 Task: Check current mortgage rates for homes with 1 Year ARM loan payments.
Action: Mouse moved to (747, 124)
Screenshot: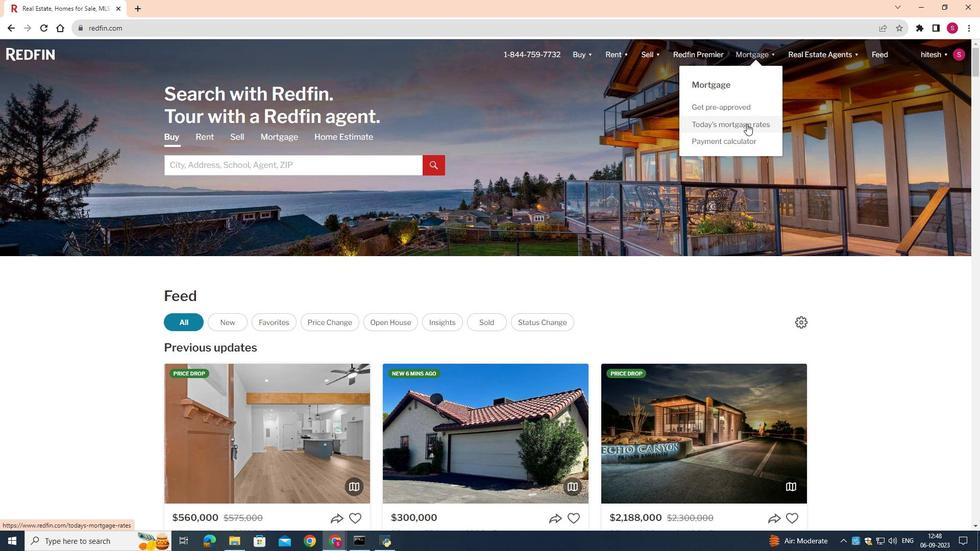 
Action: Mouse pressed left at (747, 124)
Screenshot: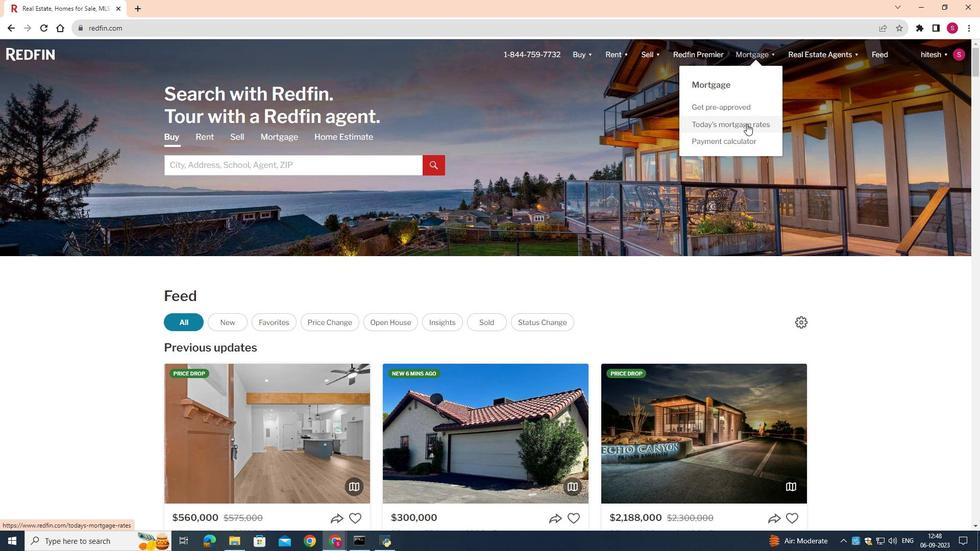 
Action: Mouse moved to (379, 263)
Screenshot: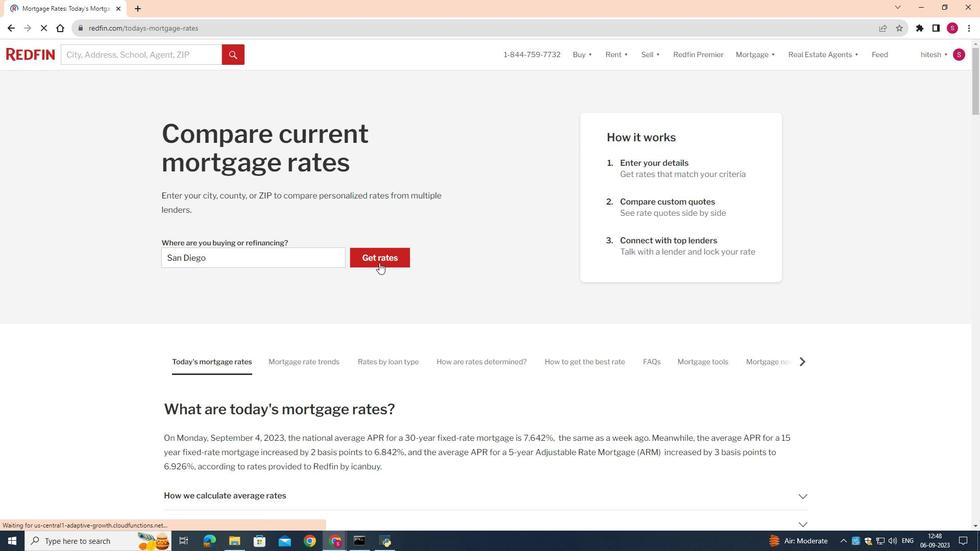 
Action: Mouse pressed left at (379, 263)
Screenshot: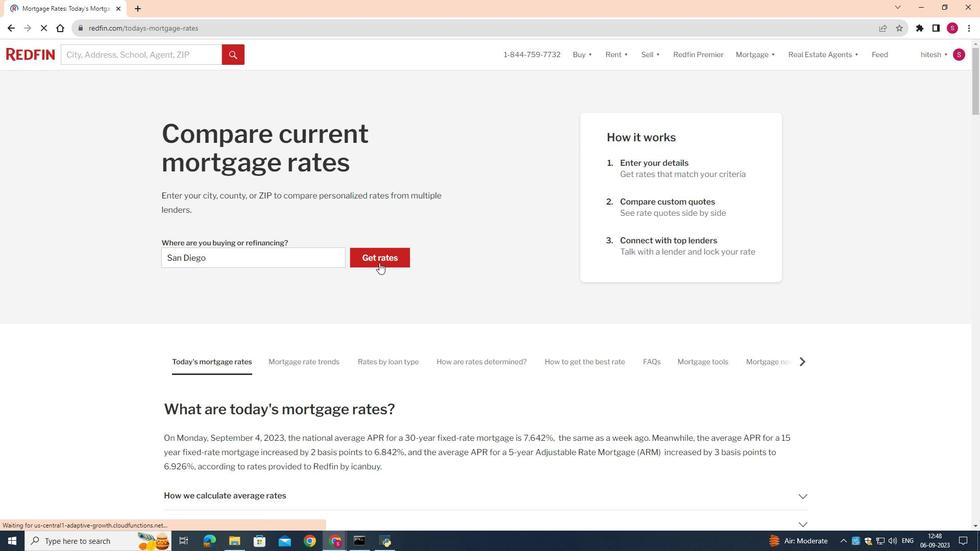 
Action: Mouse moved to (255, 333)
Screenshot: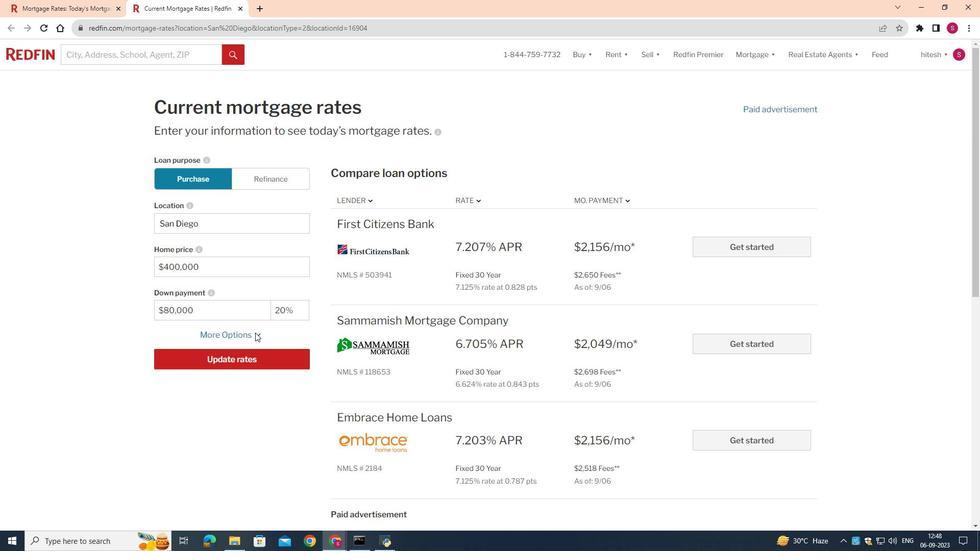 
Action: Mouse pressed left at (255, 333)
Screenshot: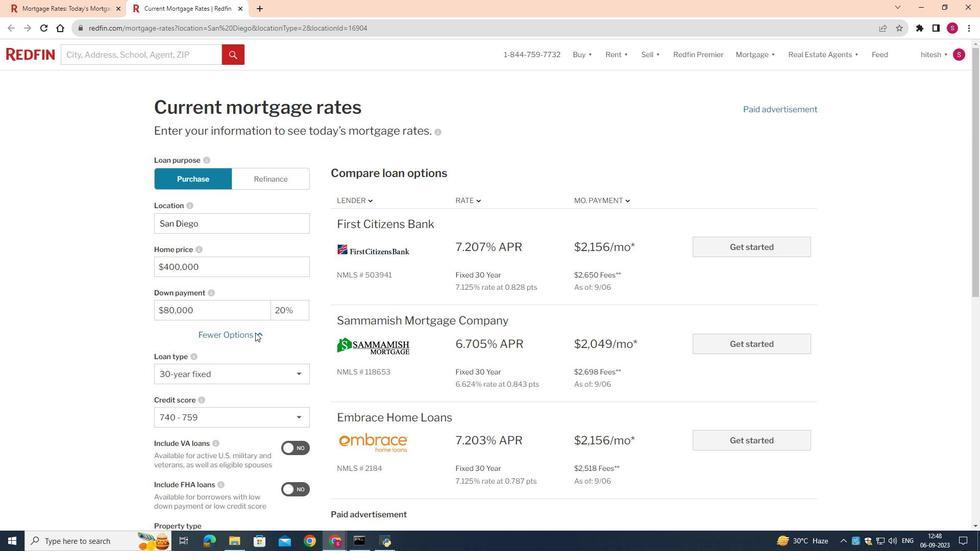 
Action: Mouse moved to (248, 376)
Screenshot: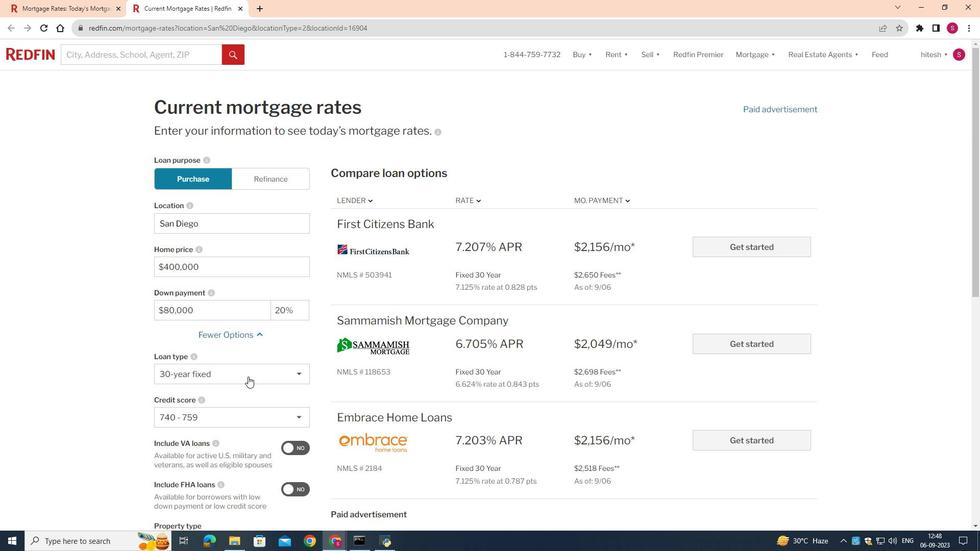 
Action: Mouse pressed left at (248, 376)
Screenshot: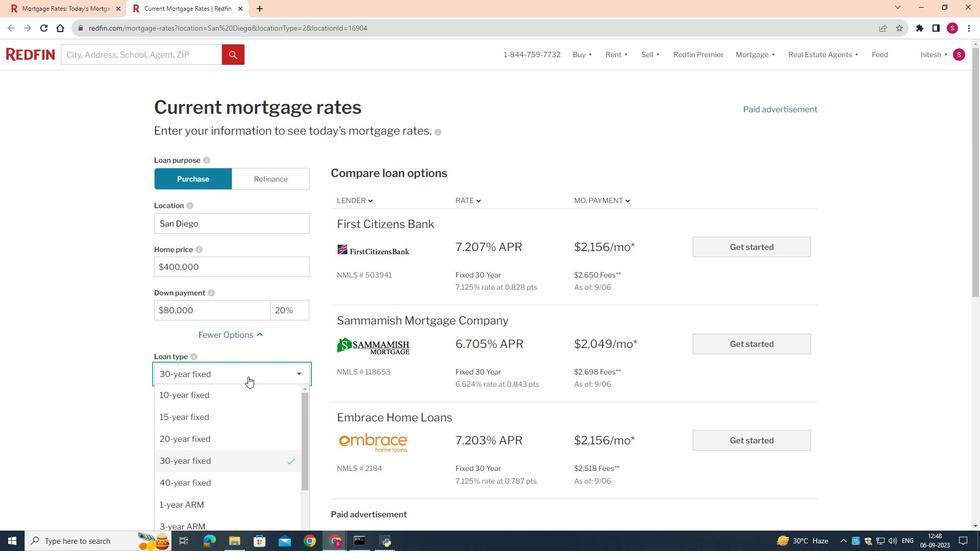 
Action: Mouse moved to (242, 414)
Screenshot: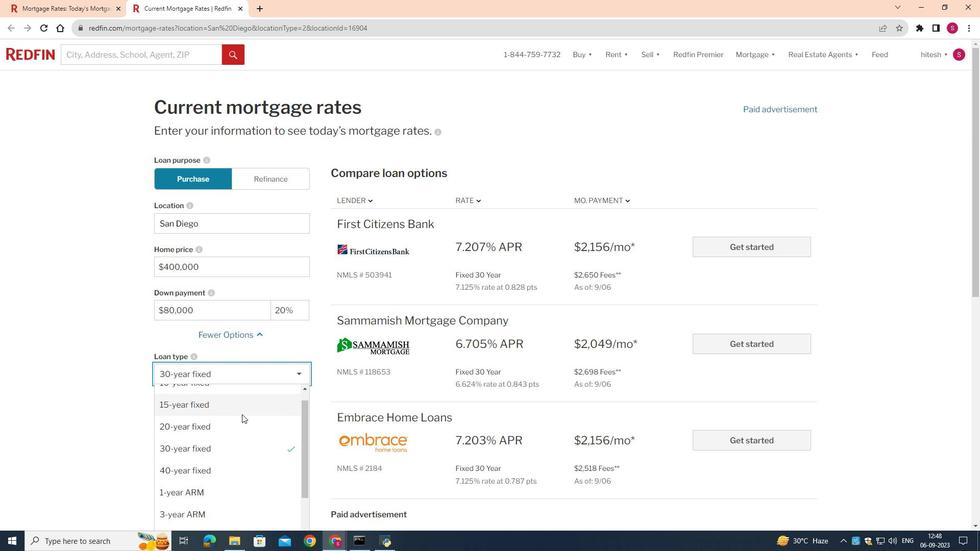 
Action: Mouse scrolled (242, 414) with delta (0, 0)
Screenshot: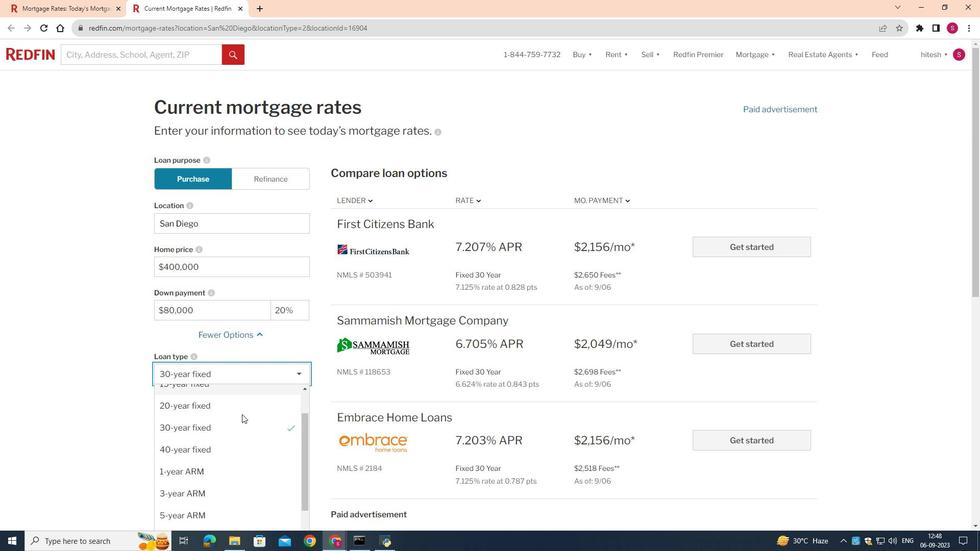 
Action: Mouse moved to (218, 453)
Screenshot: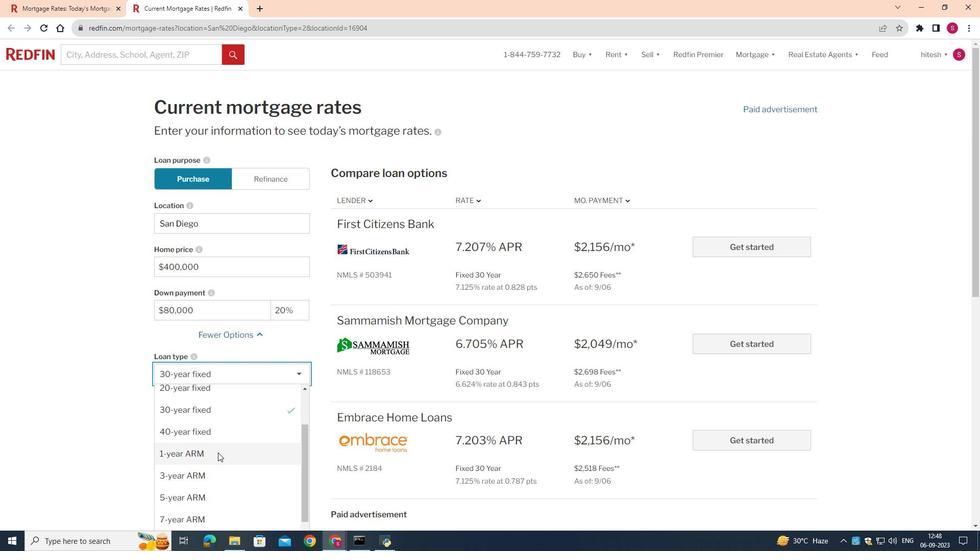 
Action: Mouse pressed left at (218, 453)
Screenshot: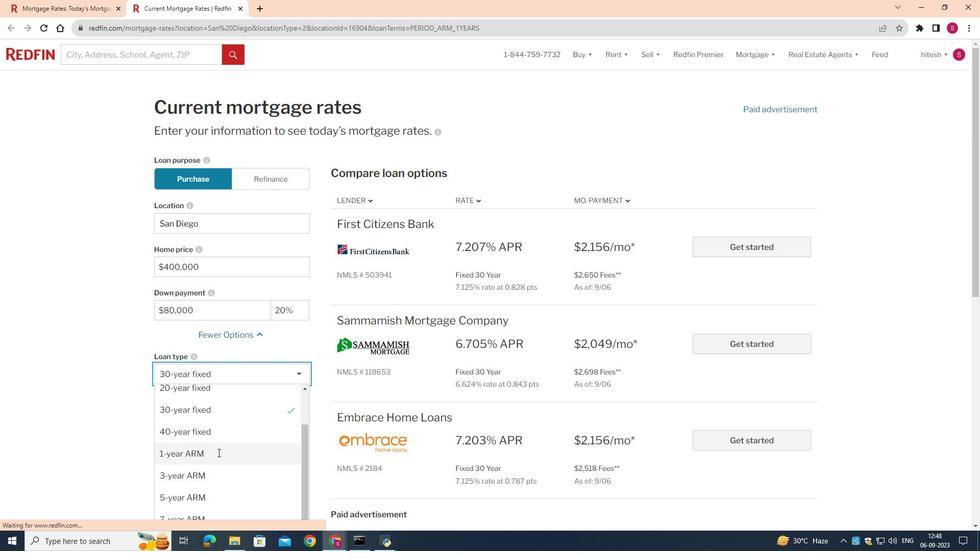 
Action: Mouse moved to (522, 359)
Screenshot: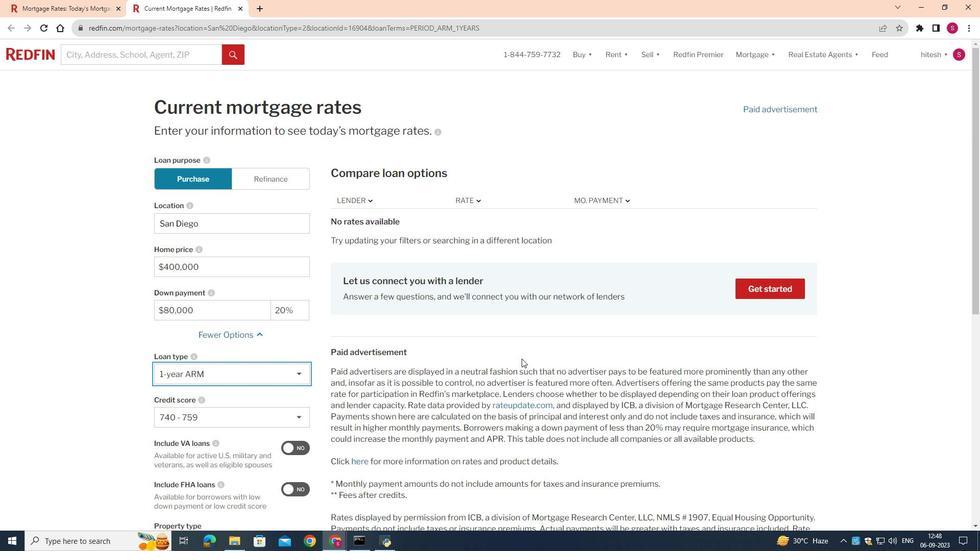 
